 Task: In the  document dogs.doc ,align picture to the 'center'. Insert word art below the picture and give heading  'Dogs in Orange'
Action: Mouse moved to (198, 184)
Screenshot: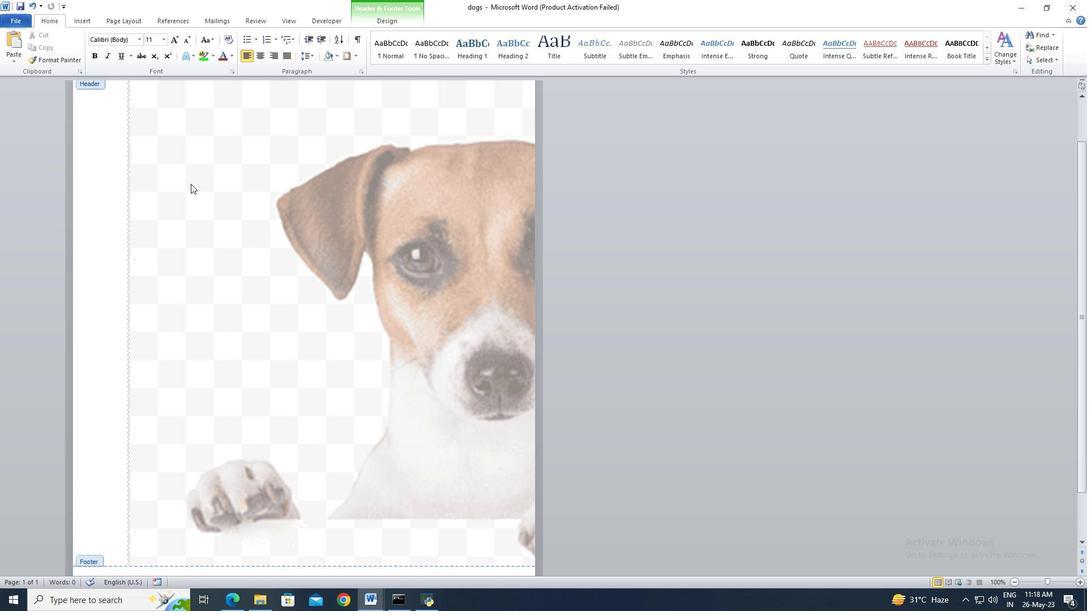 
Action: Mouse pressed left at (198, 184)
Screenshot: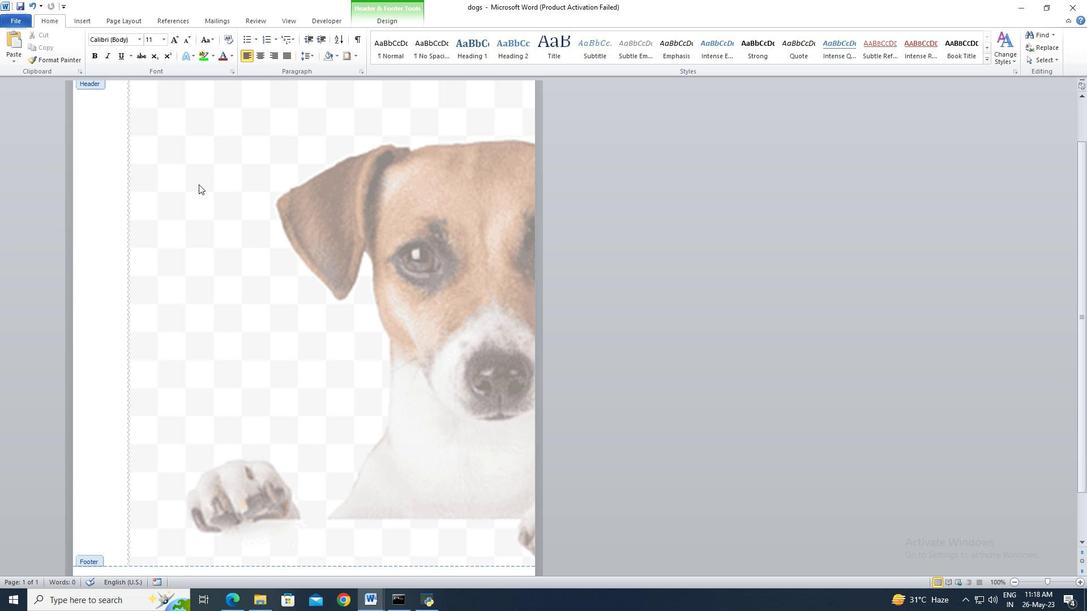 
Action: Mouse moved to (215, 189)
Screenshot: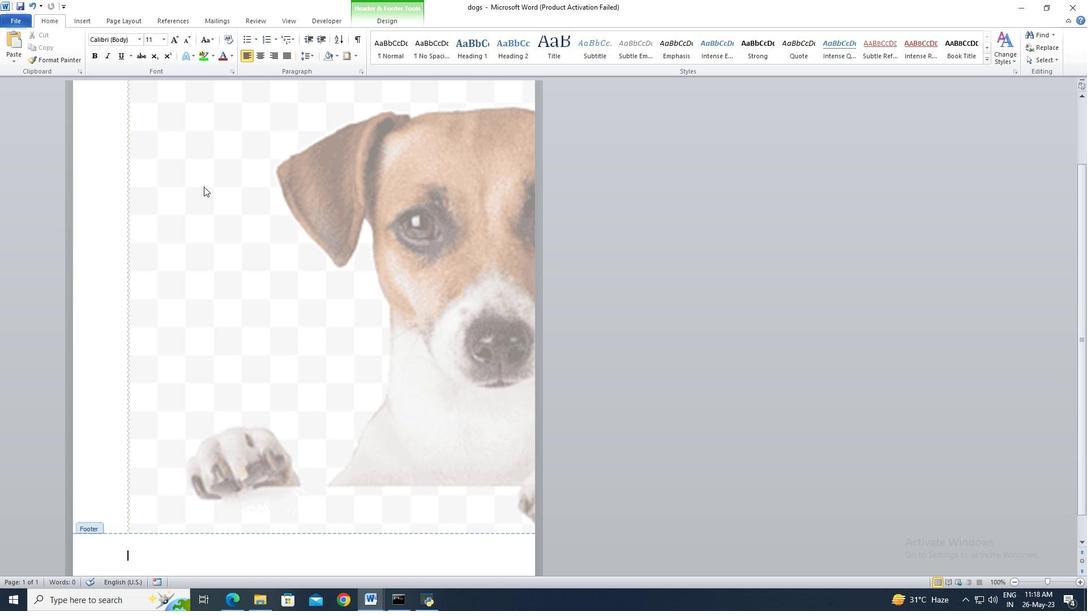 
Action: Mouse pressed left at (215, 189)
Screenshot: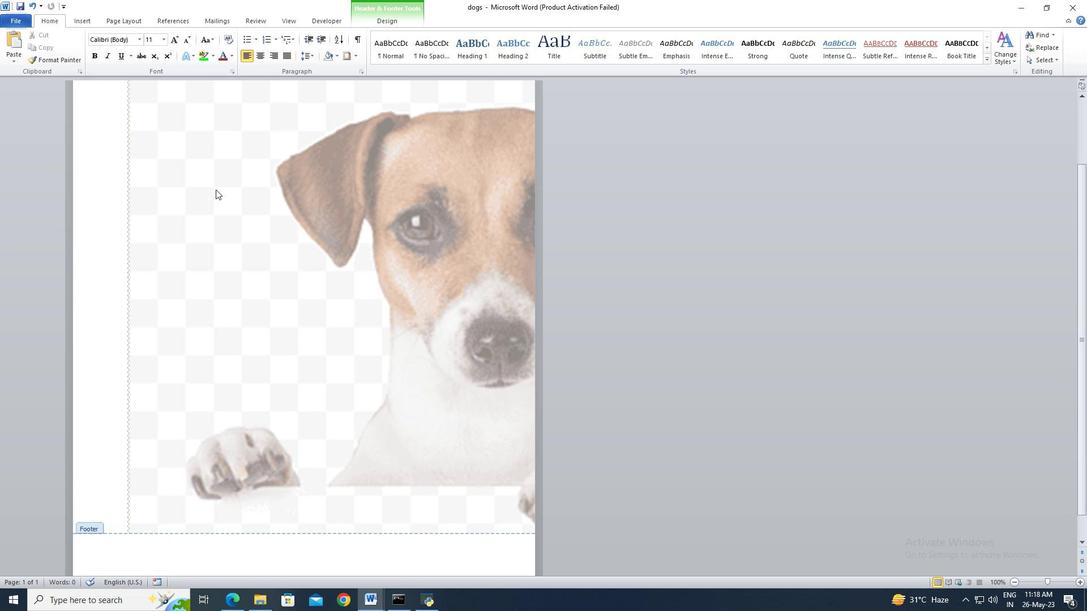 
Action: Mouse pressed left at (215, 189)
Screenshot: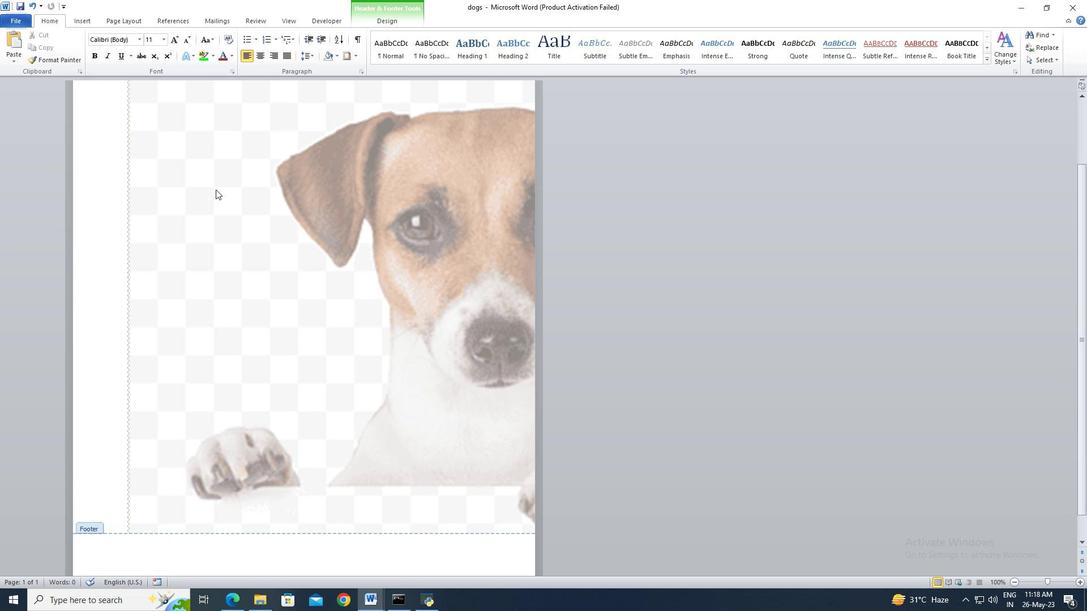 
Action: Mouse moved to (256, 56)
Screenshot: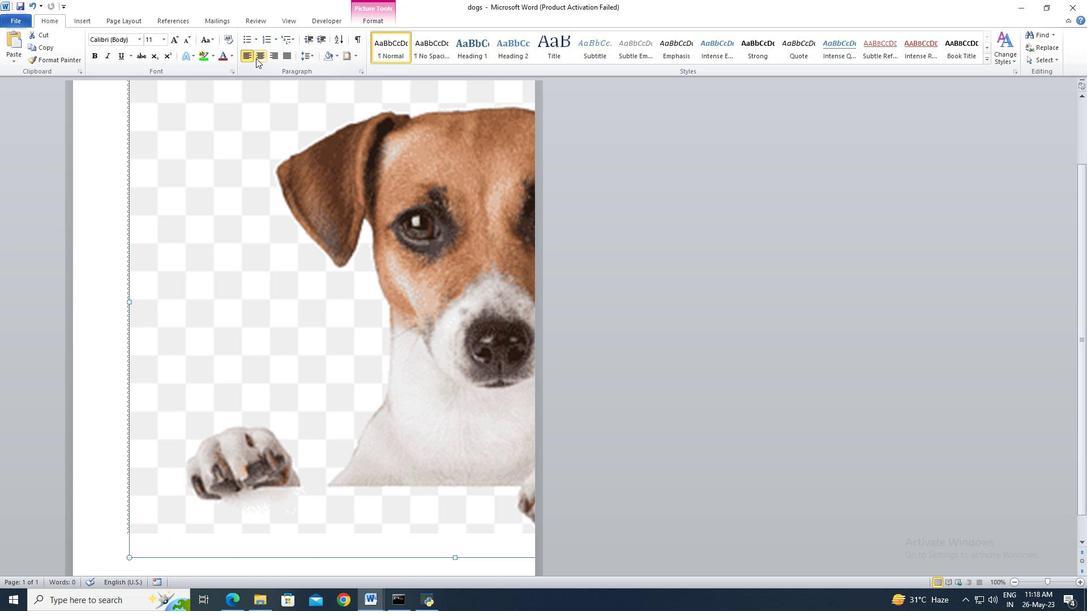 
Action: Mouse pressed left at (256, 56)
Screenshot: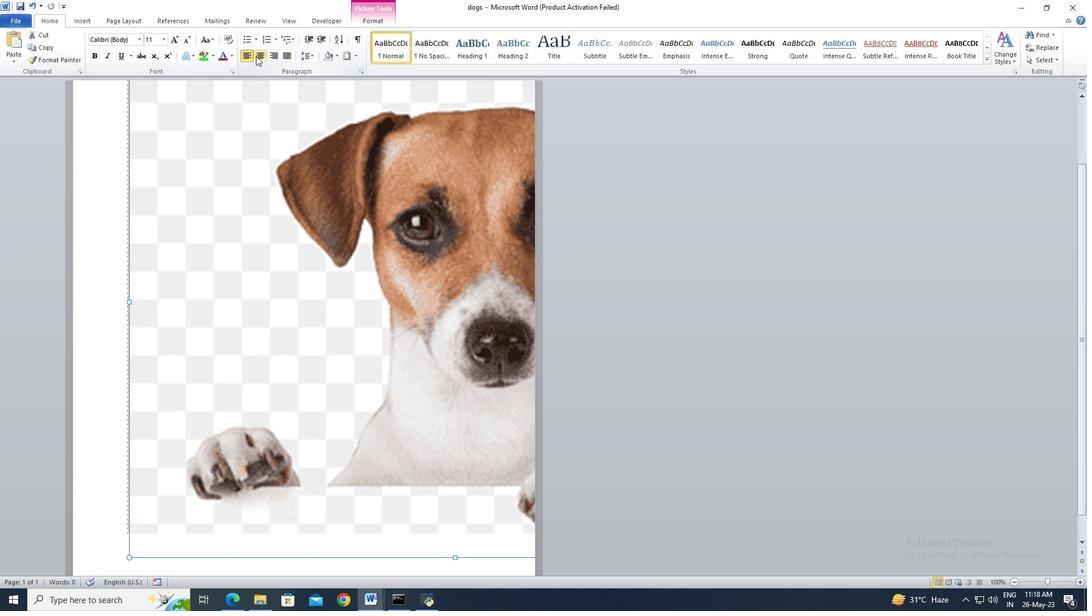 
Action: Mouse moved to (229, 230)
Screenshot: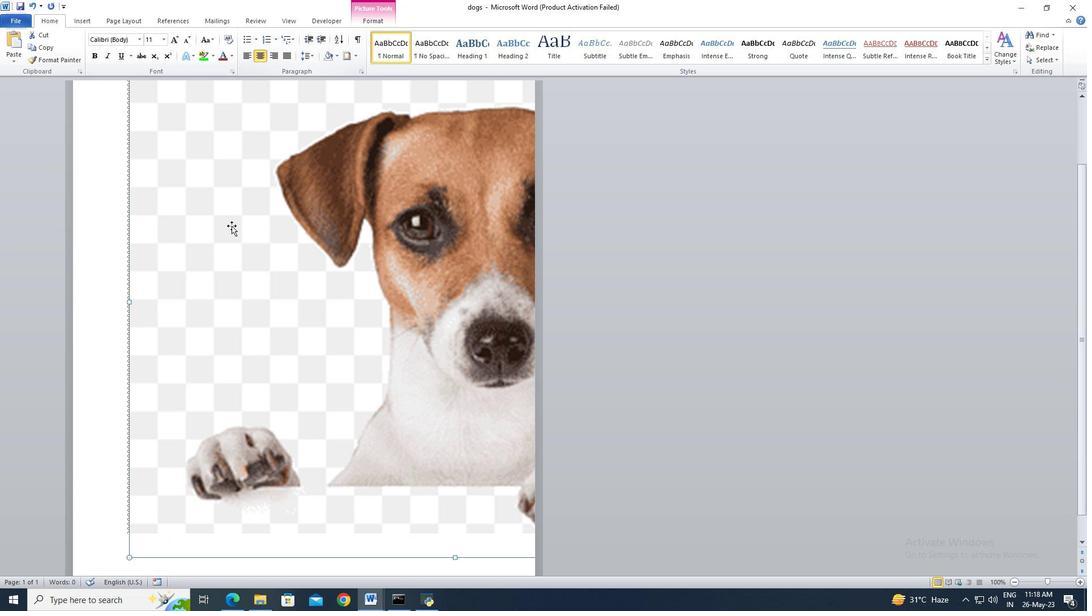
Action: Mouse scrolled (229, 230) with delta (0, 0)
Screenshot: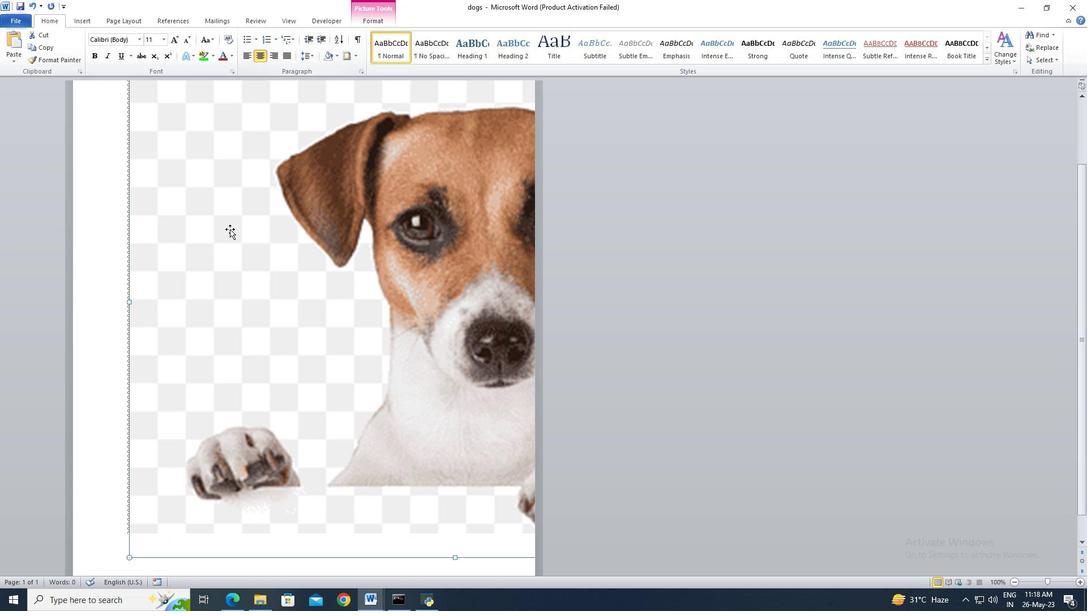 
Action: Mouse scrolled (229, 230) with delta (0, 0)
Screenshot: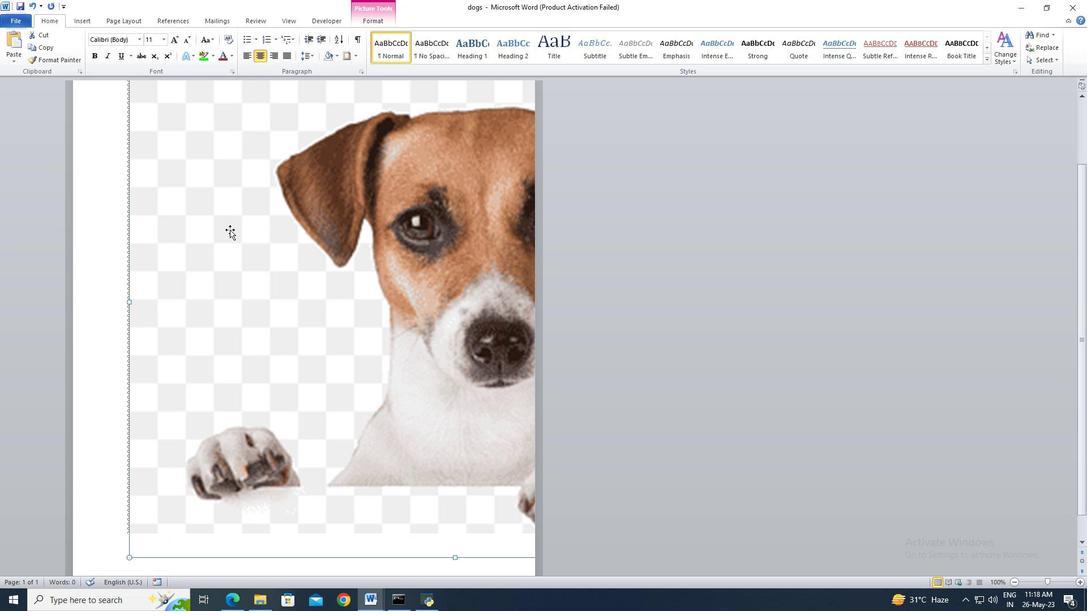 
Action: Mouse scrolled (229, 230) with delta (0, 0)
Screenshot: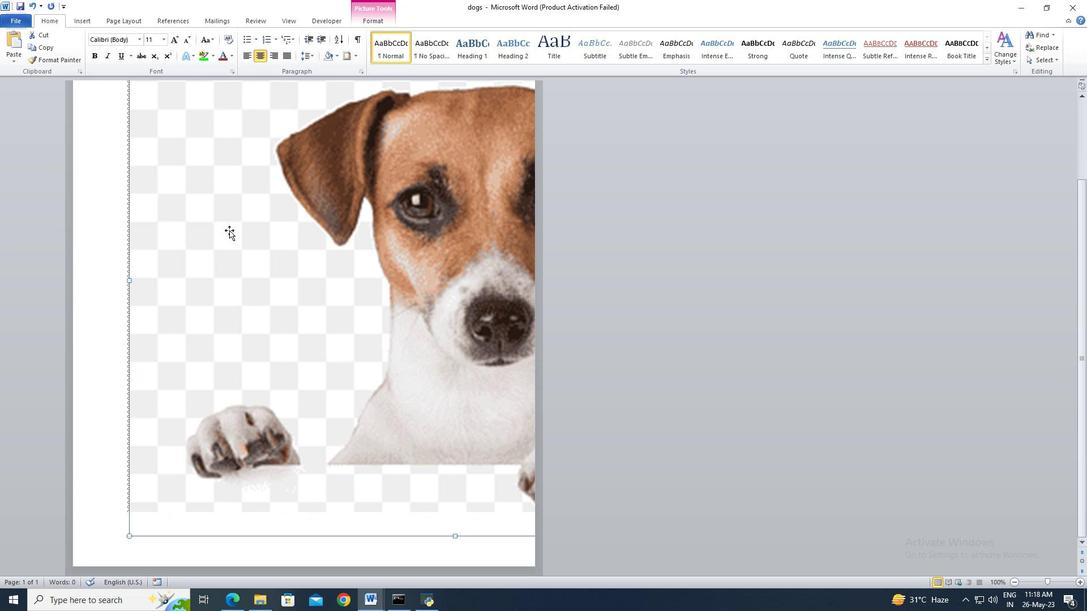 
Action: Mouse moved to (164, 549)
Screenshot: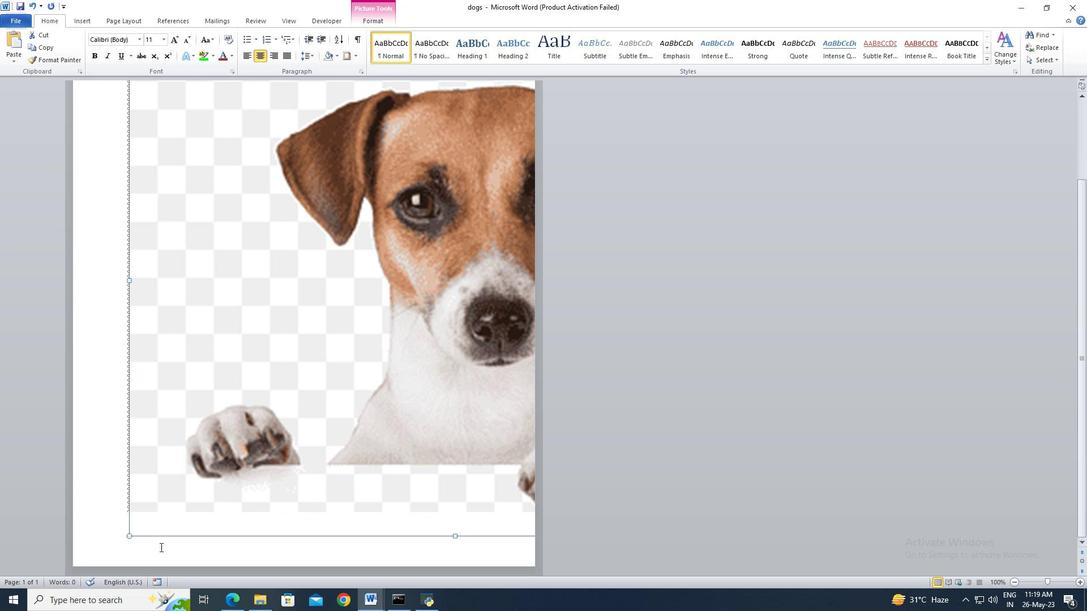 
Action: Mouse pressed left at (164, 549)
Screenshot: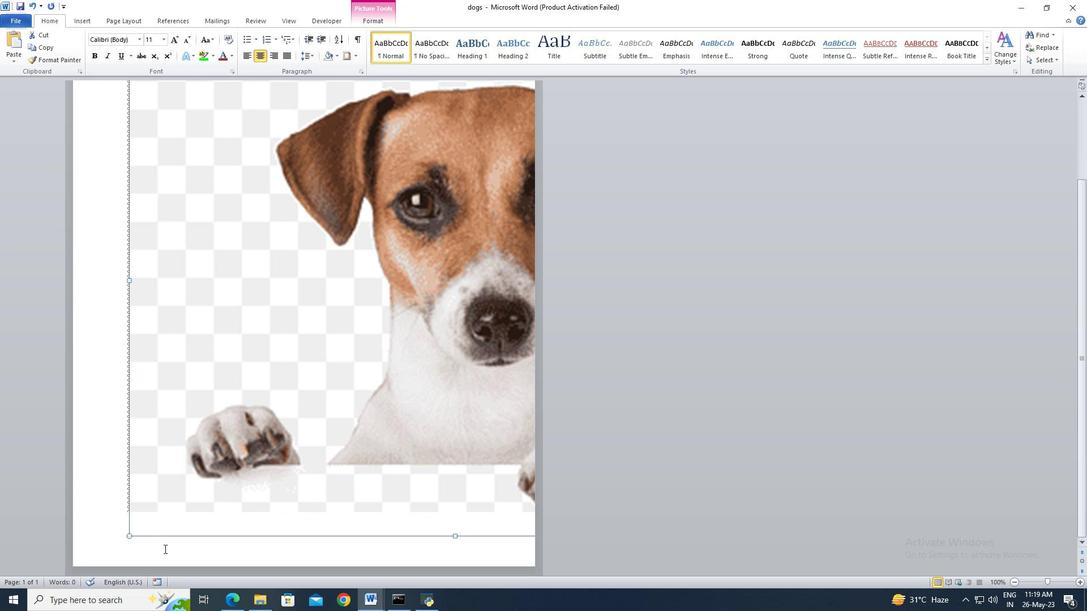 
Action: Mouse pressed left at (164, 549)
Screenshot: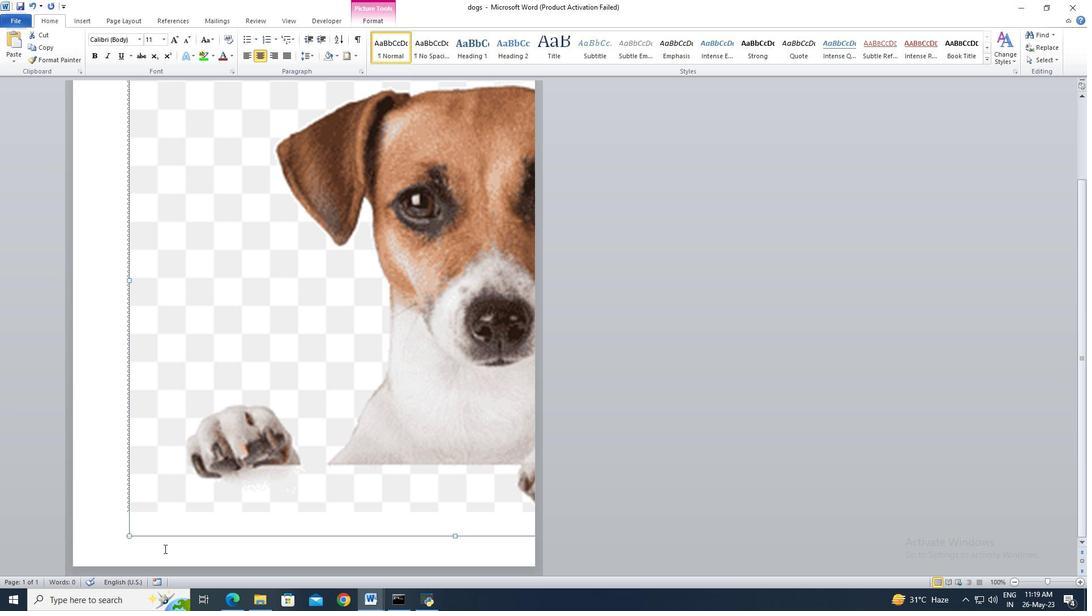 
Action: Mouse pressed left at (164, 549)
Screenshot: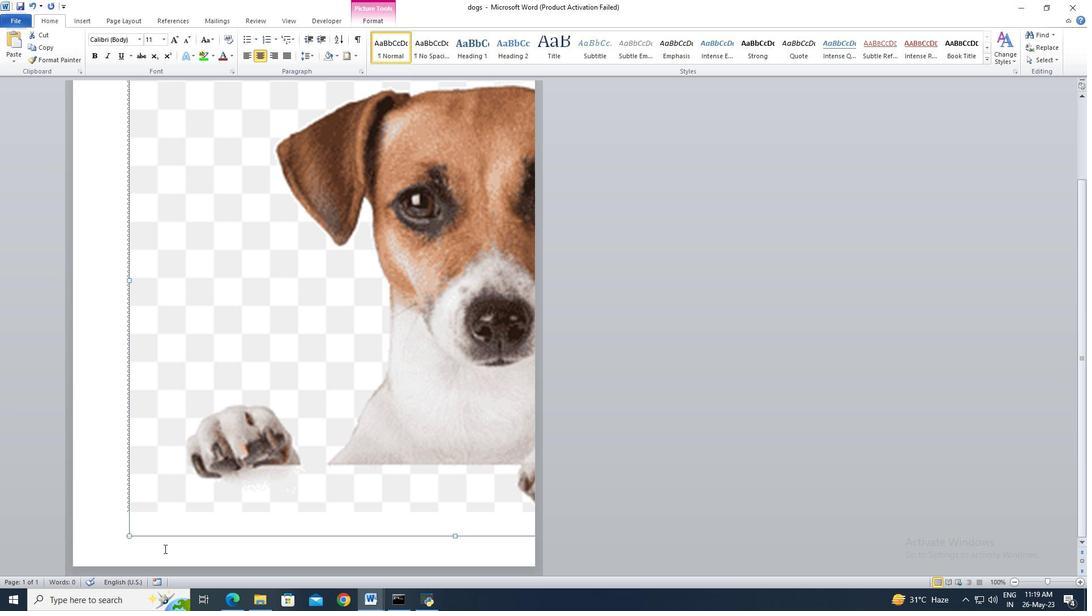 
Action: Mouse moved to (82, 23)
Screenshot: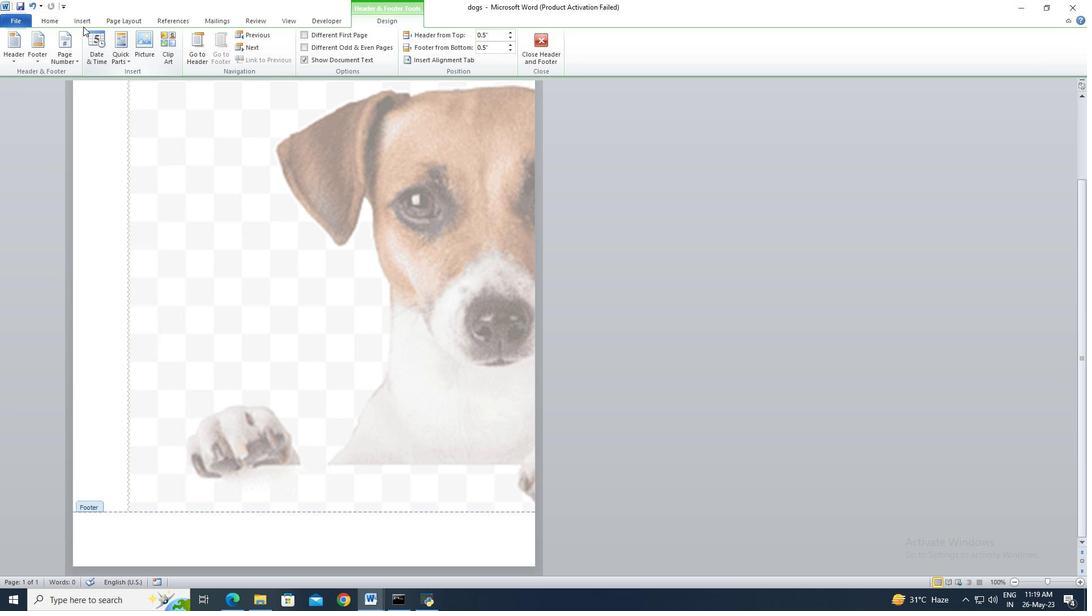 
Action: Mouse pressed left at (82, 23)
Screenshot: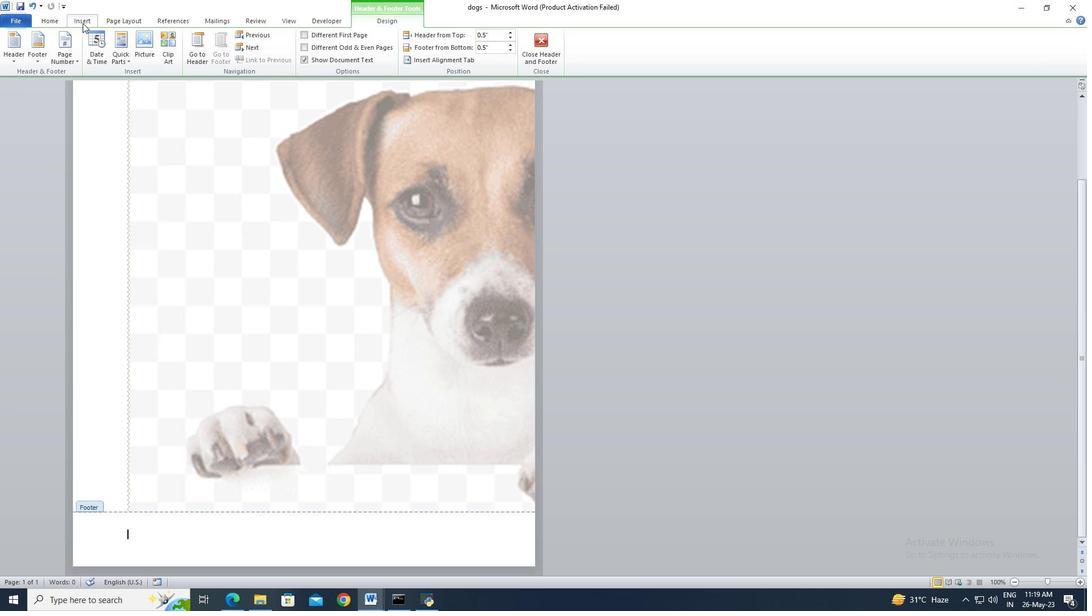 
Action: Mouse moved to (522, 57)
Screenshot: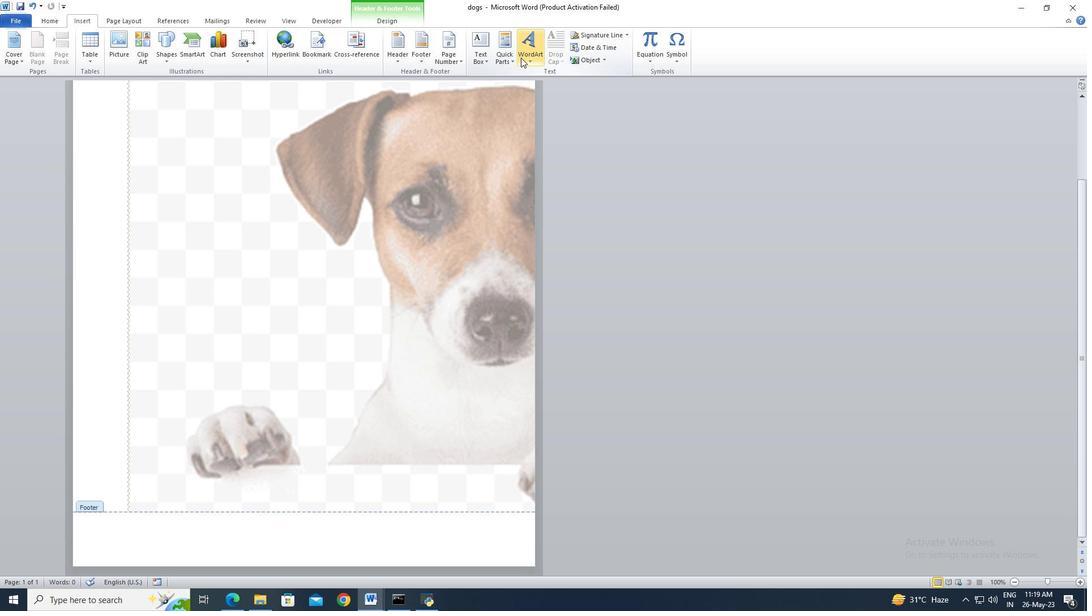 
Action: Mouse pressed left at (522, 57)
Screenshot: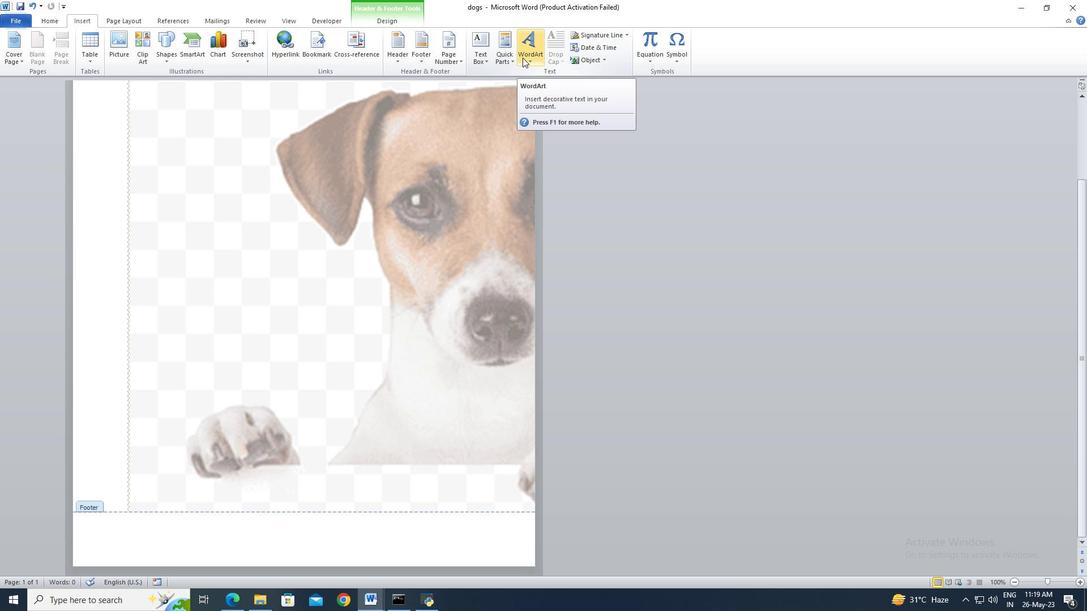 
Action: Mouse moved to (569, 176)
Screenshot: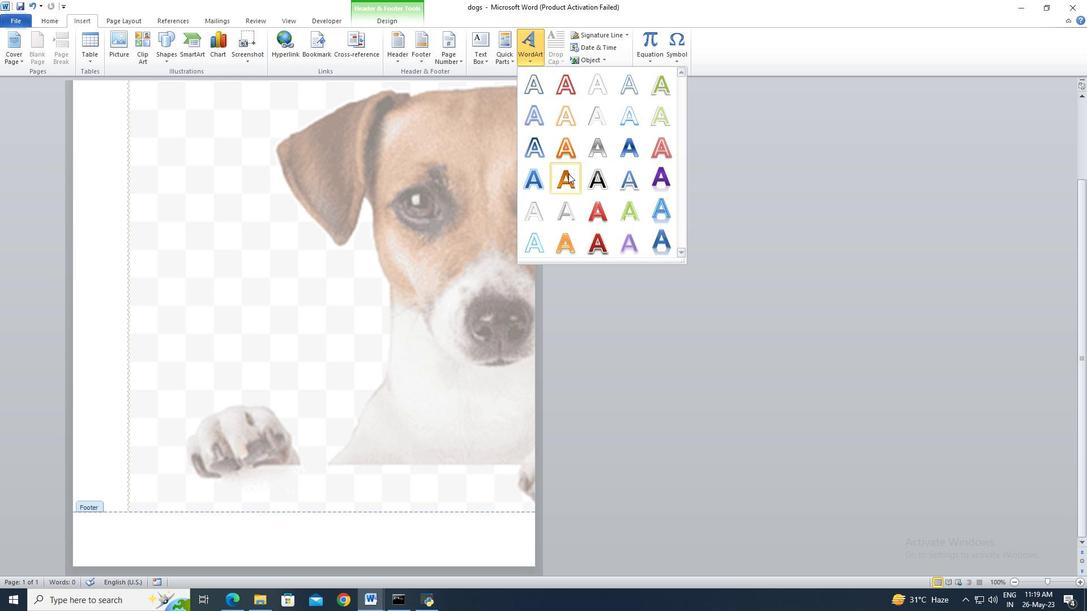 
Action: Mouse pressed left at (569, 176)
Screenshot: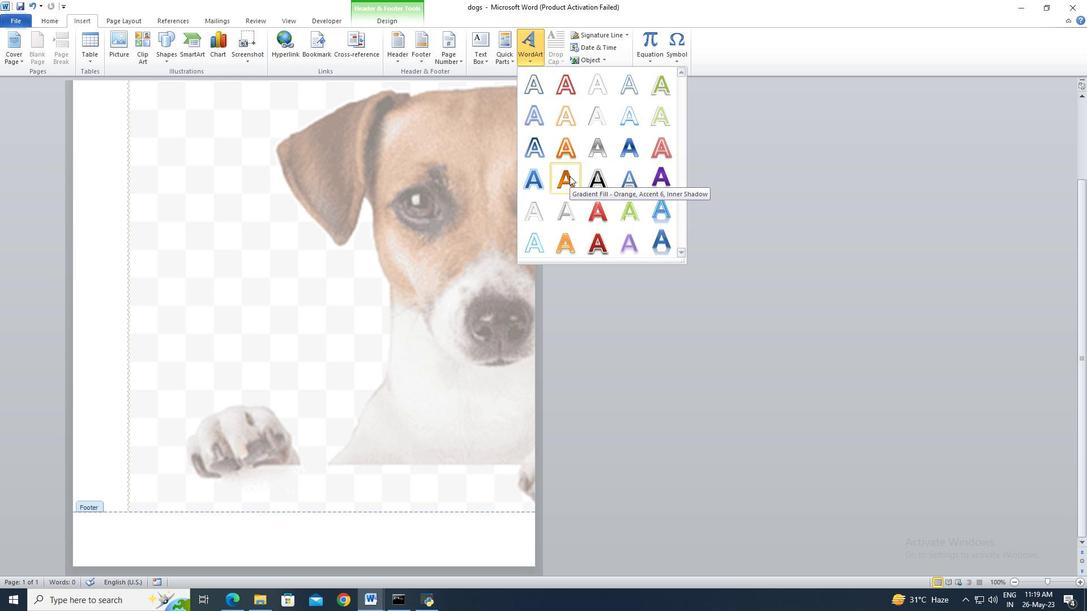 
Action: Key pressed <Key.shift>Dogs
Screenshot: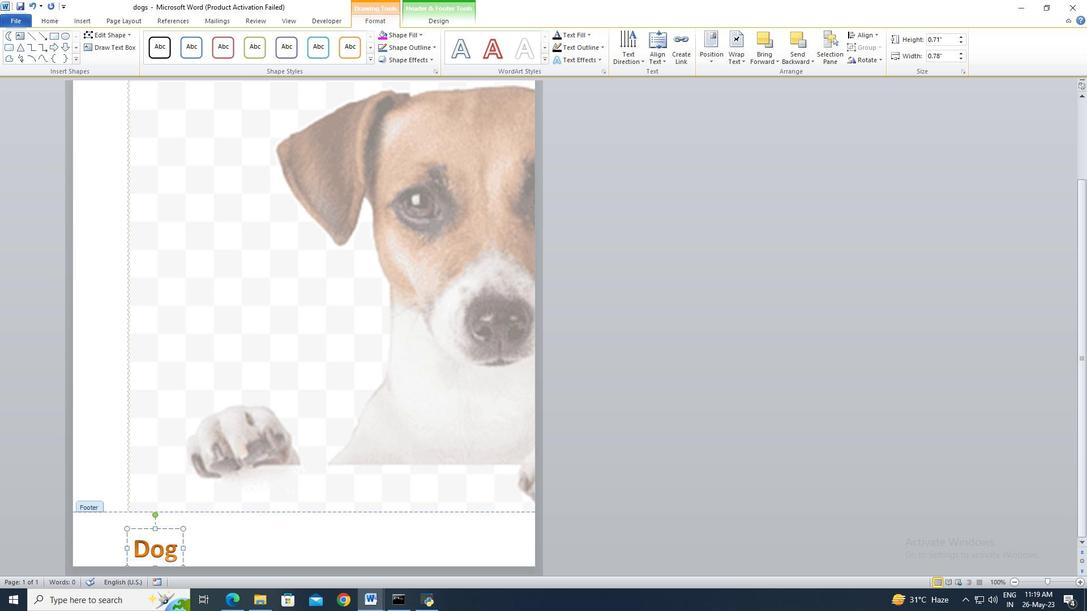 
Action: Mouse moved to (500, 536)
Screenshot: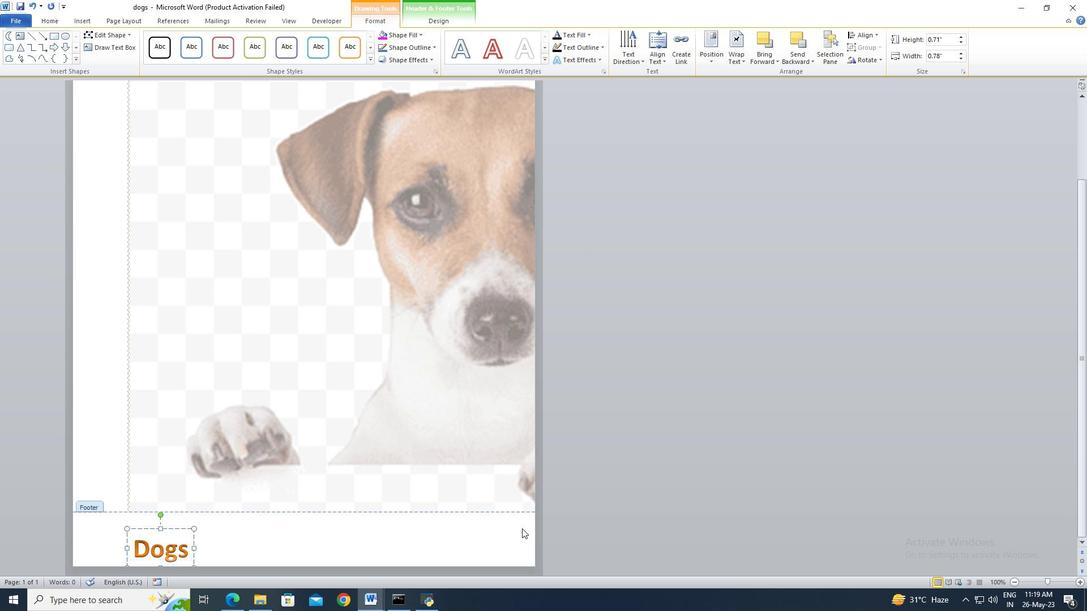 
Action: Mouse pressed left at (500, 536)
Screenshot: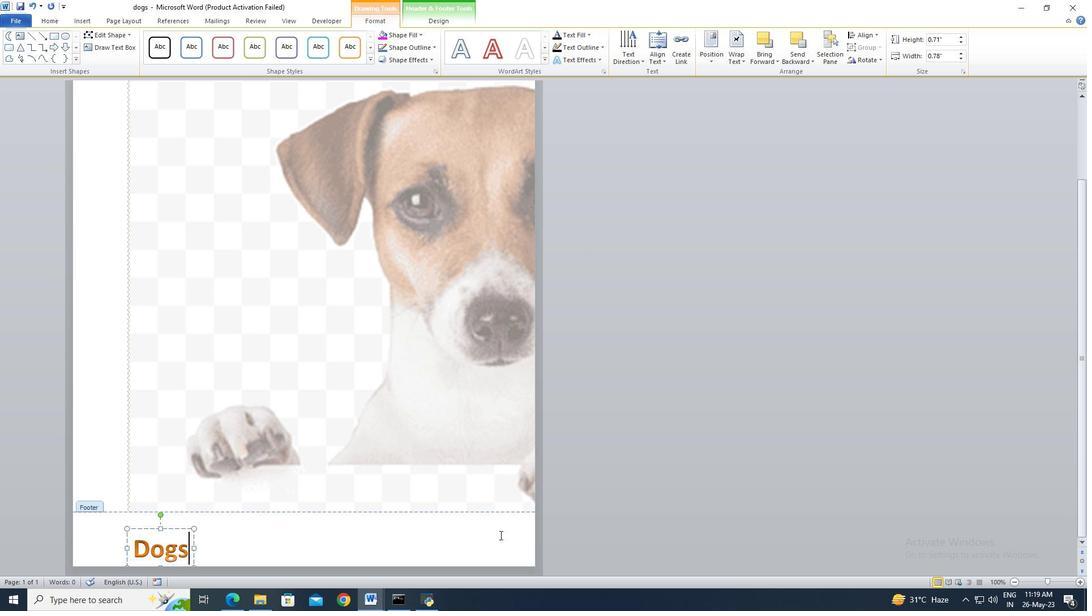 
